 Task: Create a due date automation when advanced on, the moment a card is due add dates due in between 1 and 5 working days.
Action: Mouse moved to (1324, 98)
Screenshot: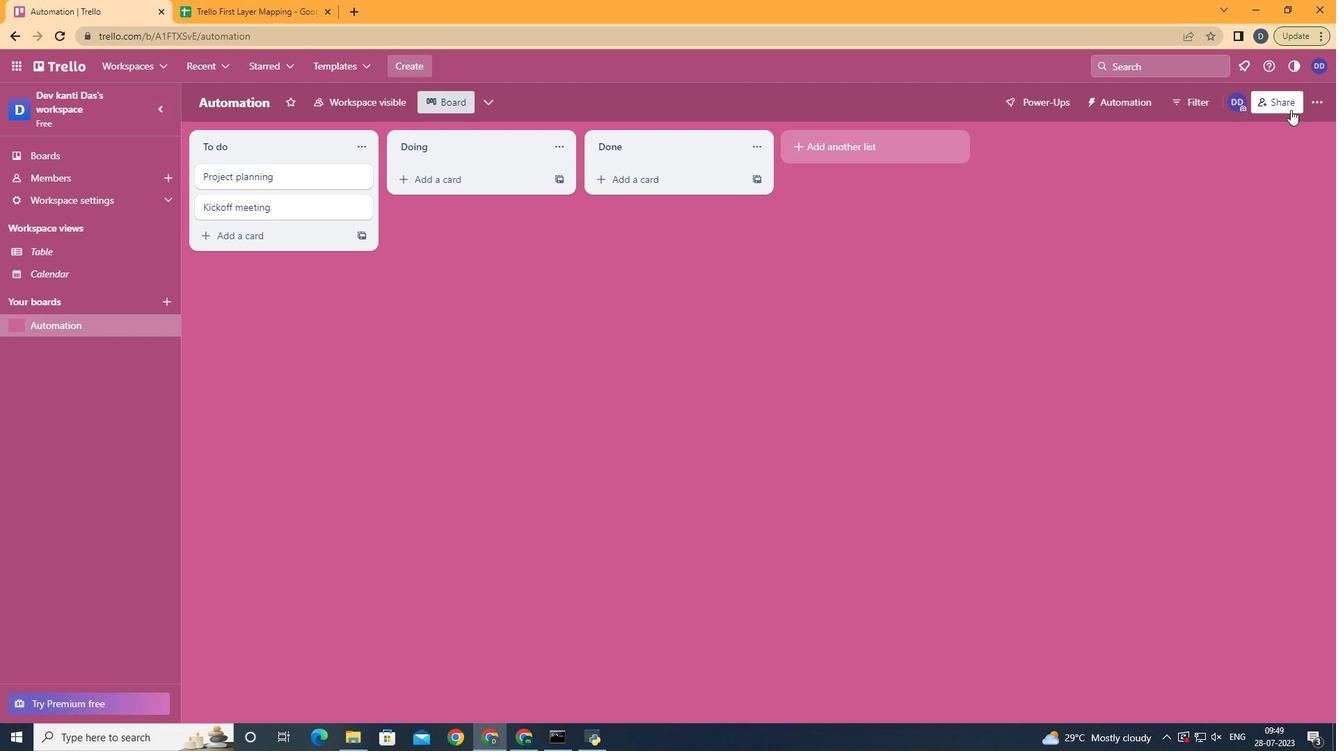 
Action: Mouse pressed left at (1324, 98)
Screenshot: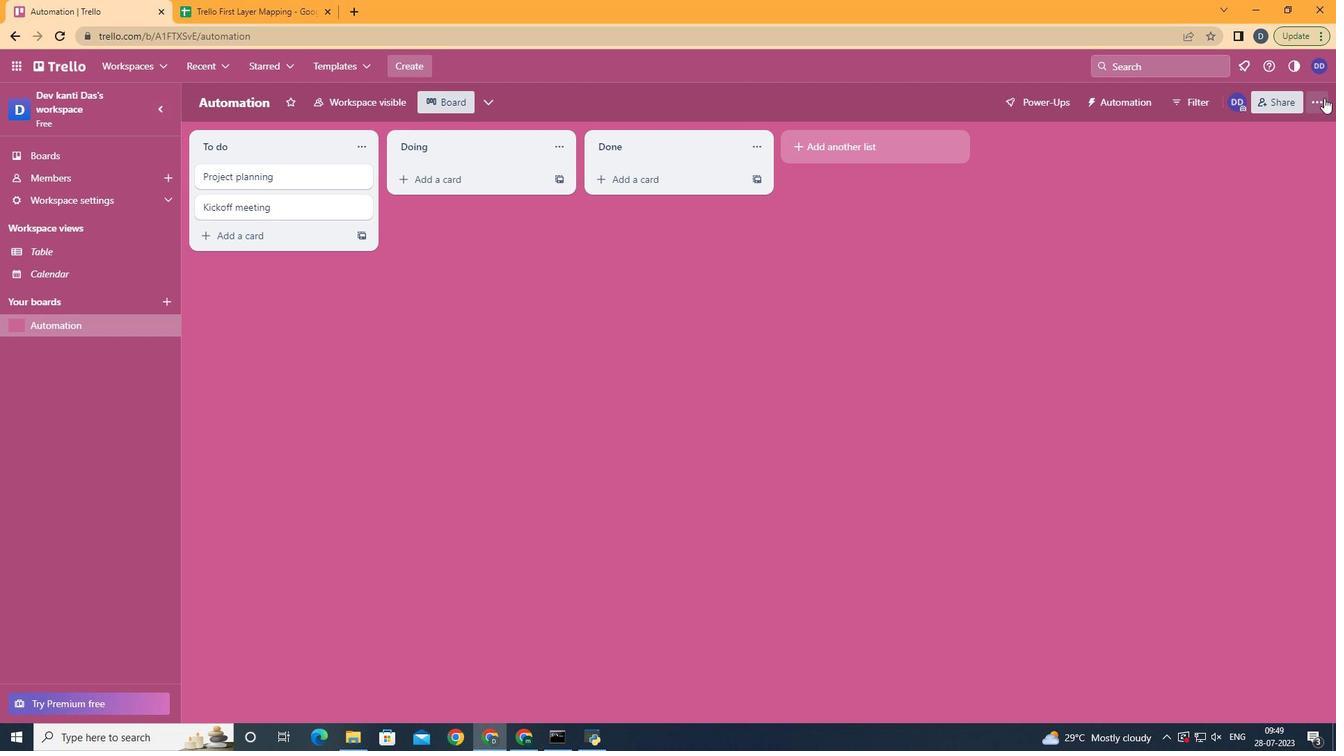 
Action: Mouse moved to (1213, 293)
Screenshot: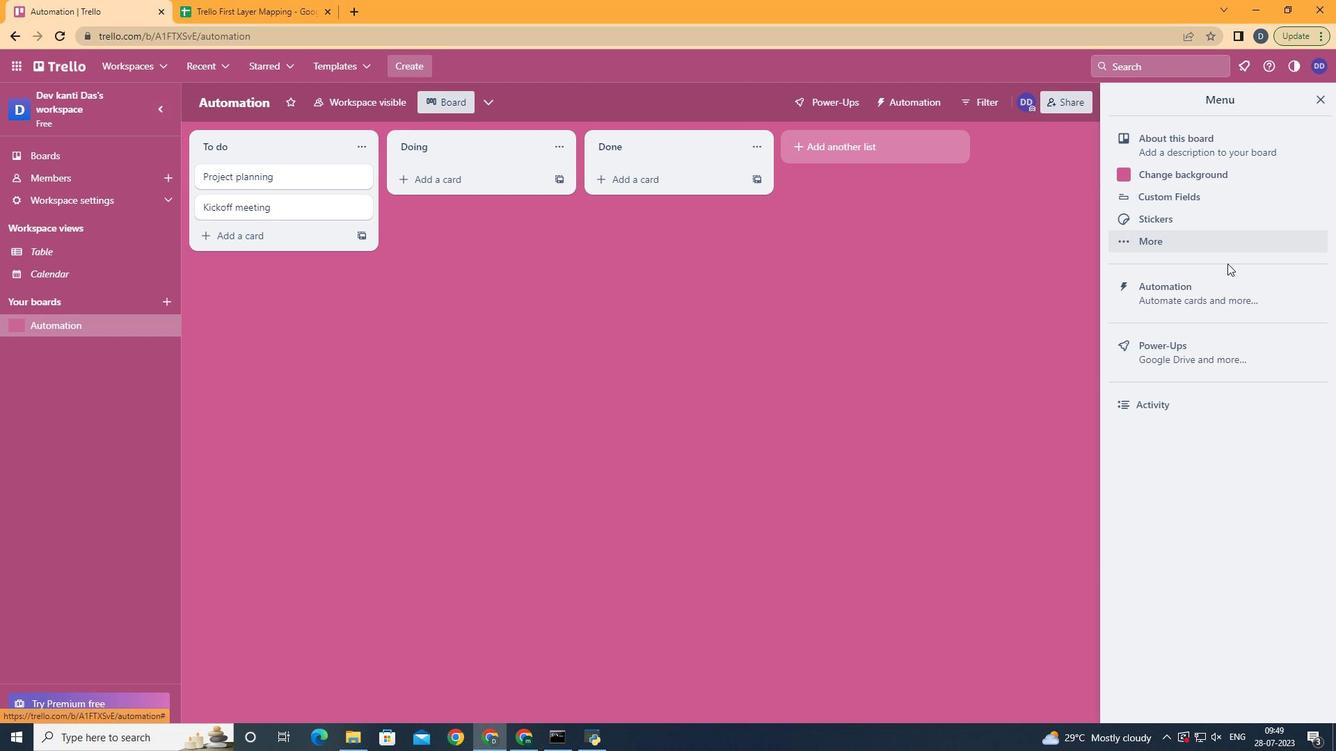 
Action: Mouse pressed left at (1213, 293)
Screenshot: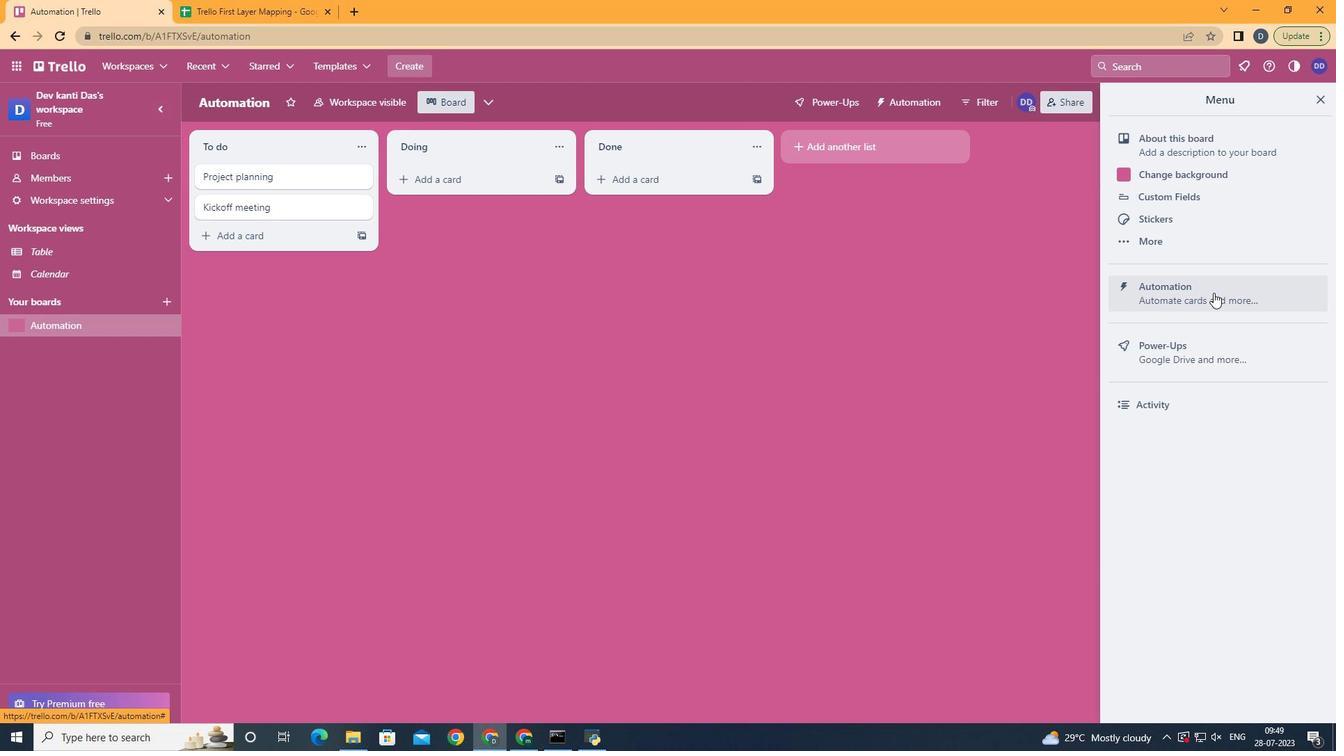 
Action: Mouse moved to (249, 286)
Screenshot: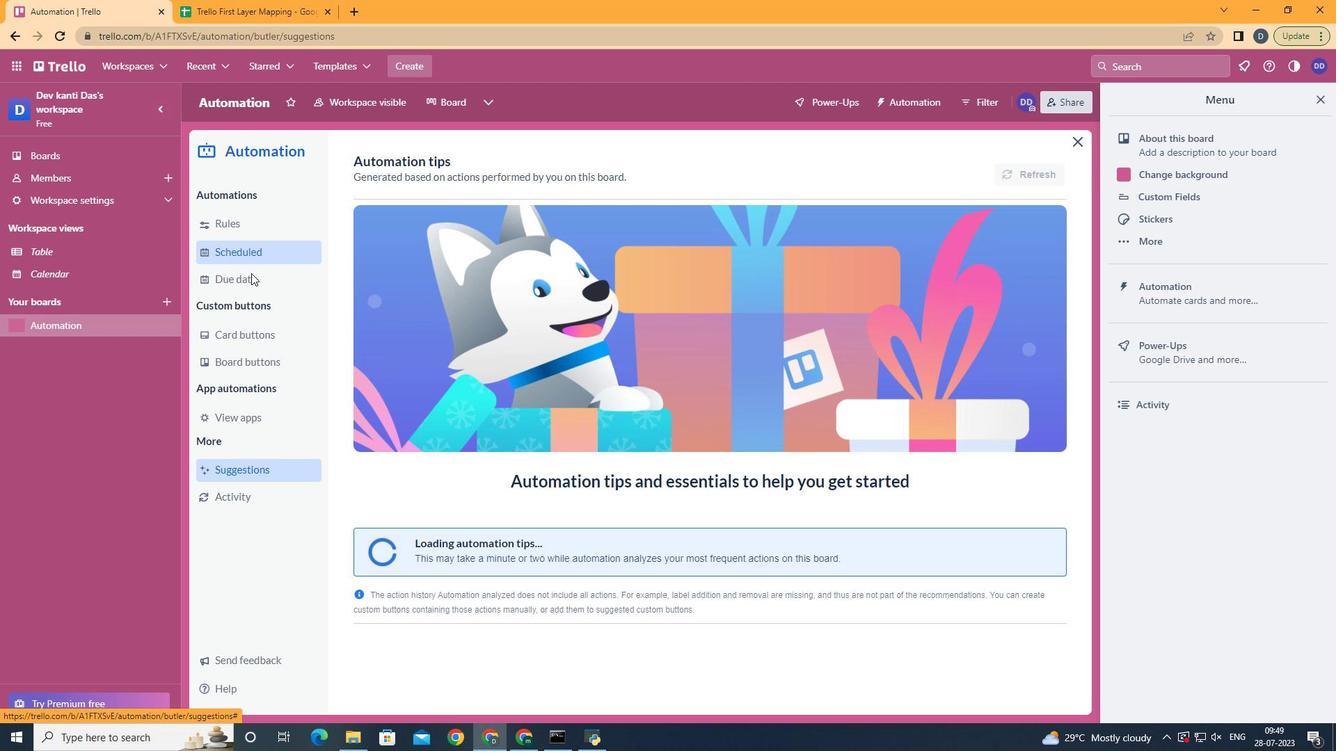 
Action: Mouse pressed left at (249, 286)
Screenshot: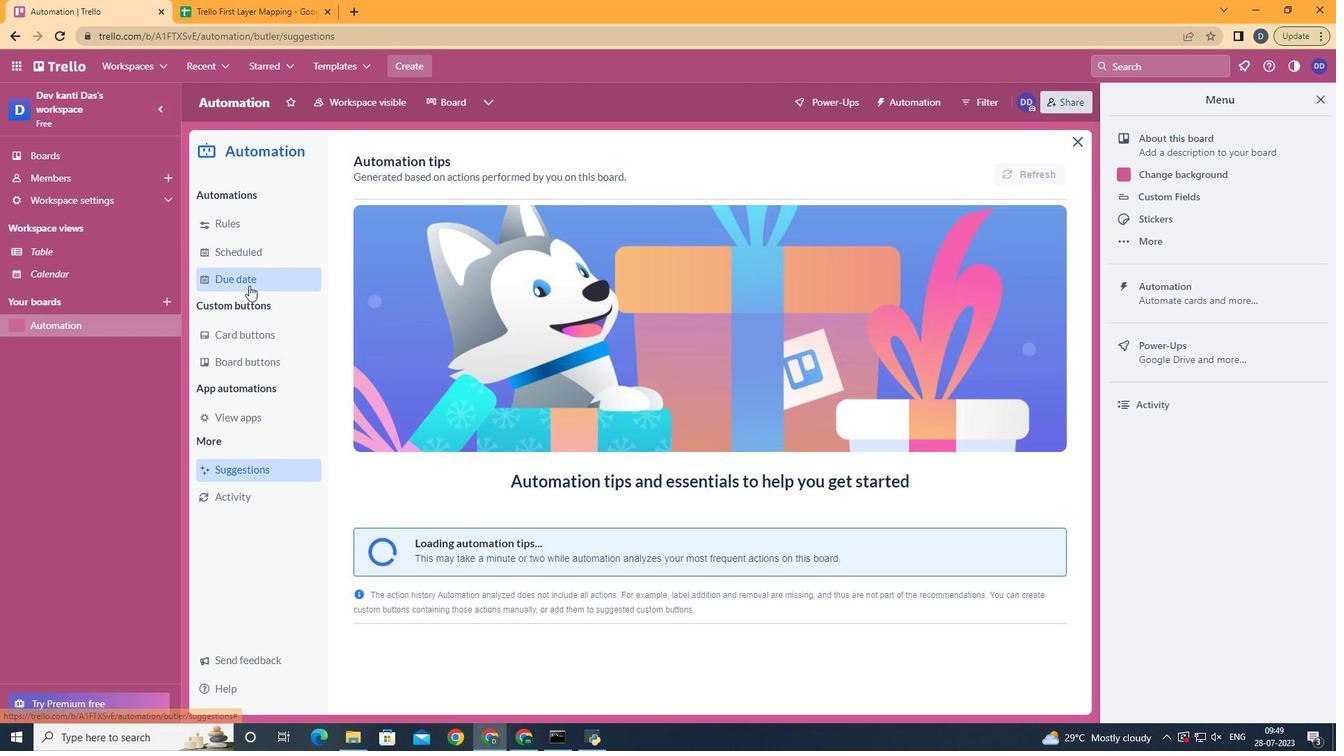 
Action: Mouse moved to (972, 168)
Screenshot: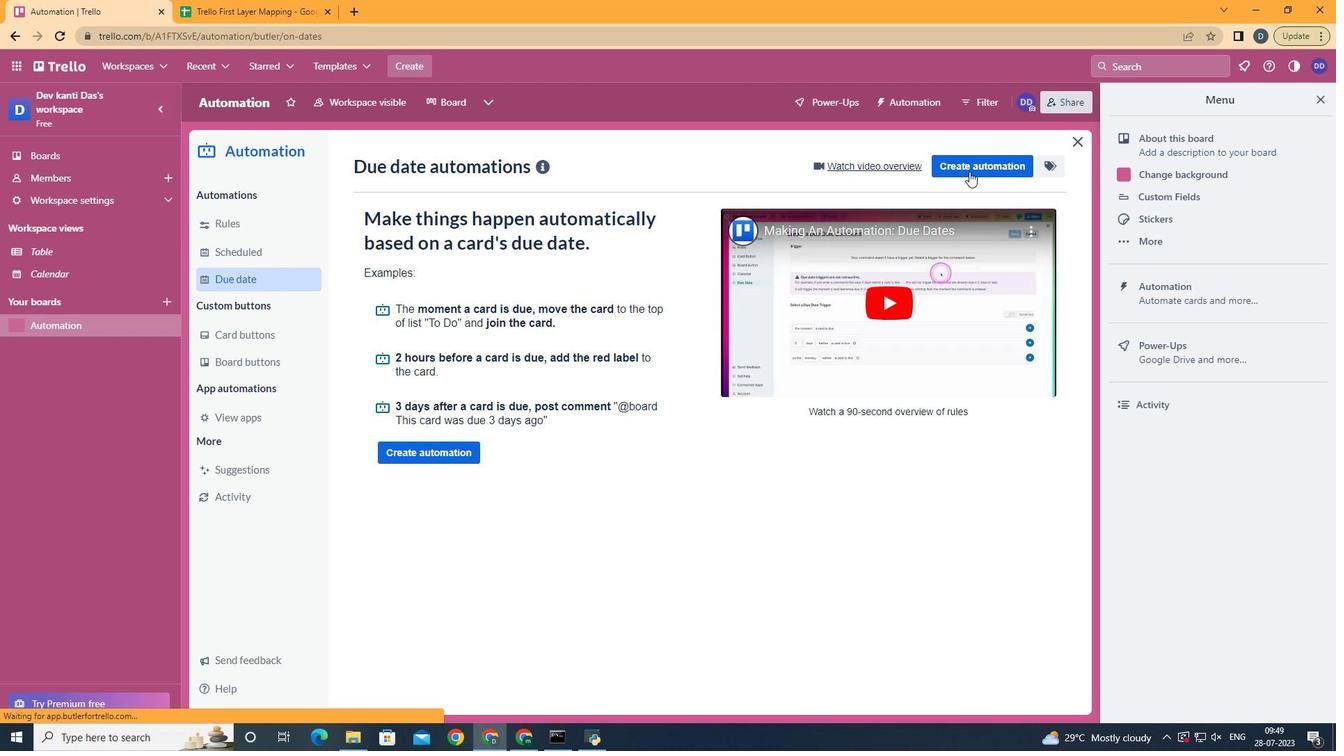 
Action: Mouse pressed left at (972, 168)
Screenshot: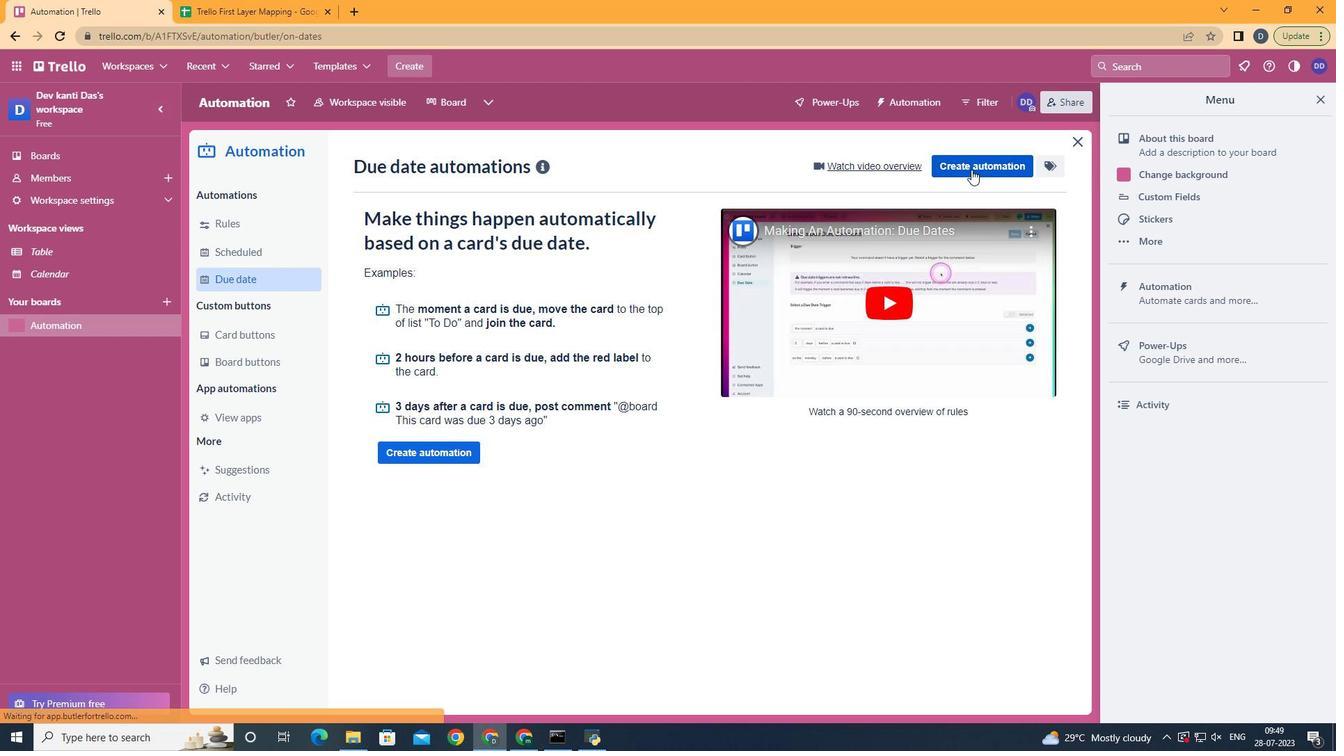 
Action: Mouse moved to (627, 321)
Screenshot: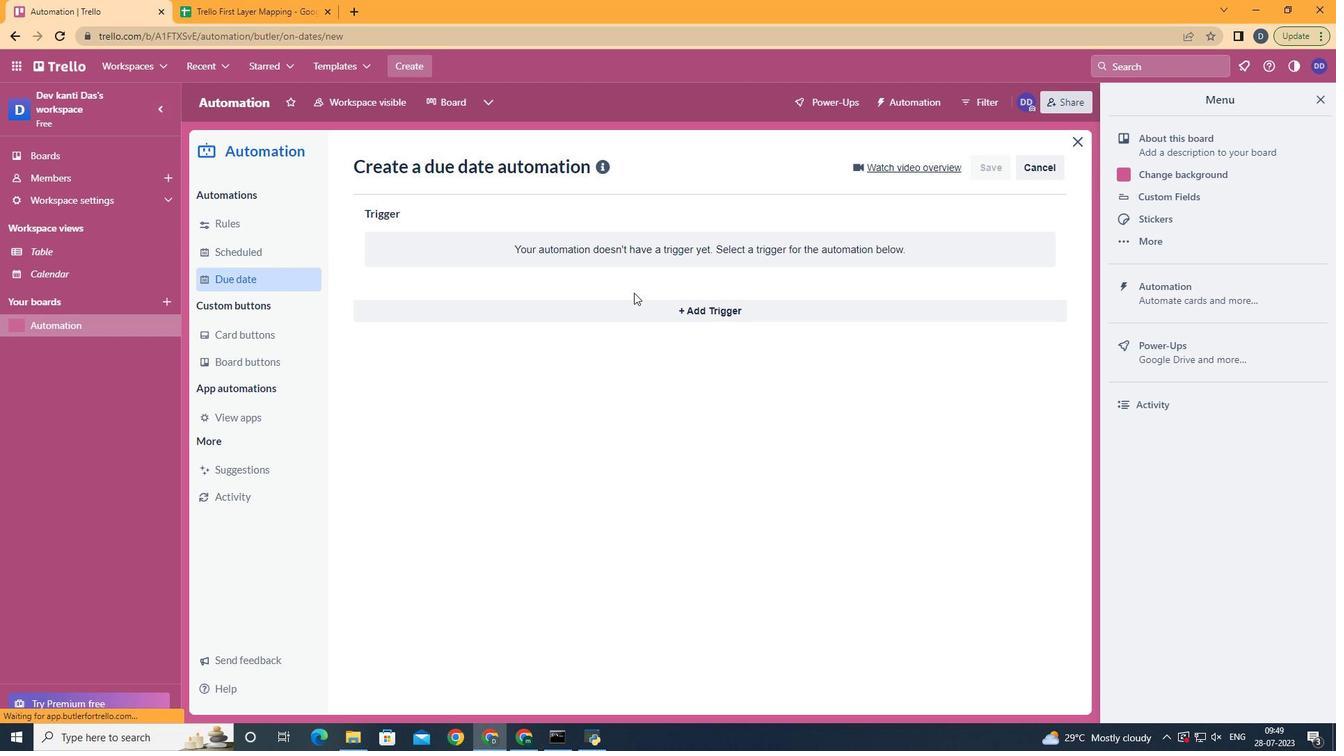 
Action: Mouse pressed left at (627, 321)
Screenshot: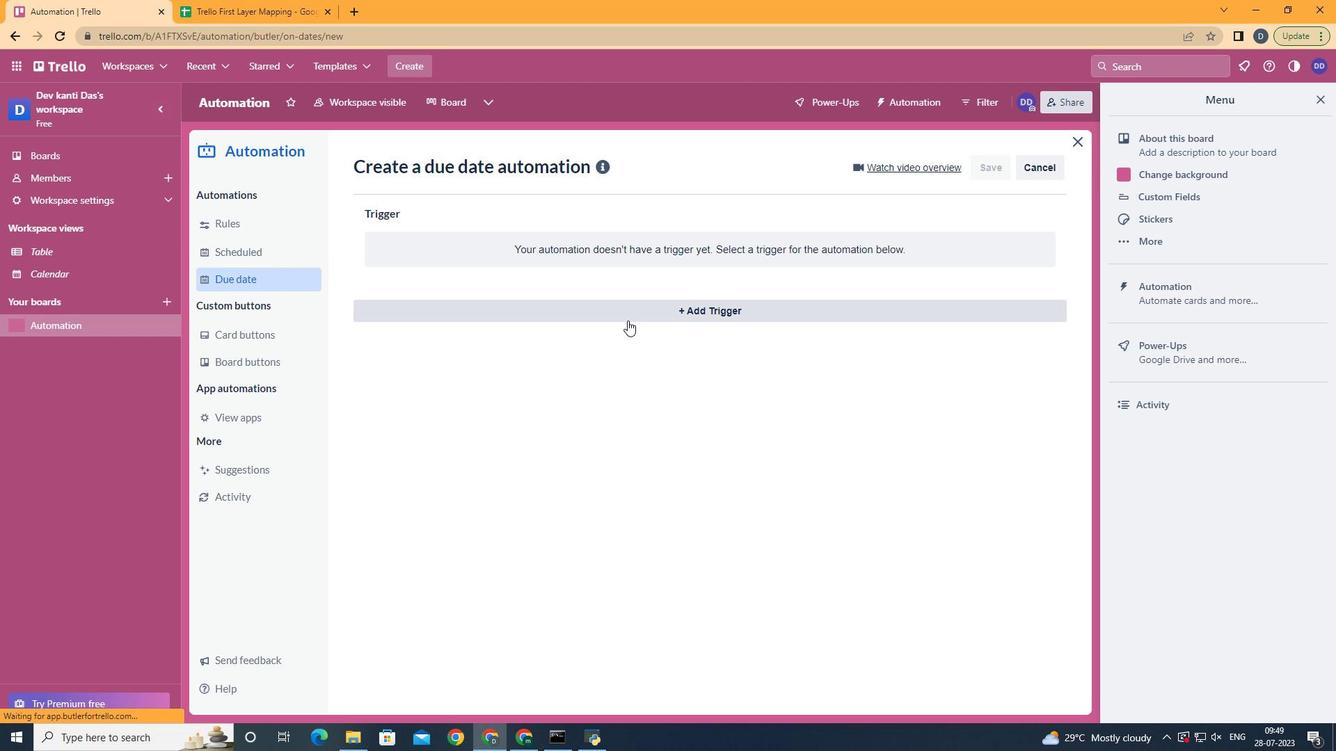 
Action: Mouse moved to (475, 479)
Screenshot: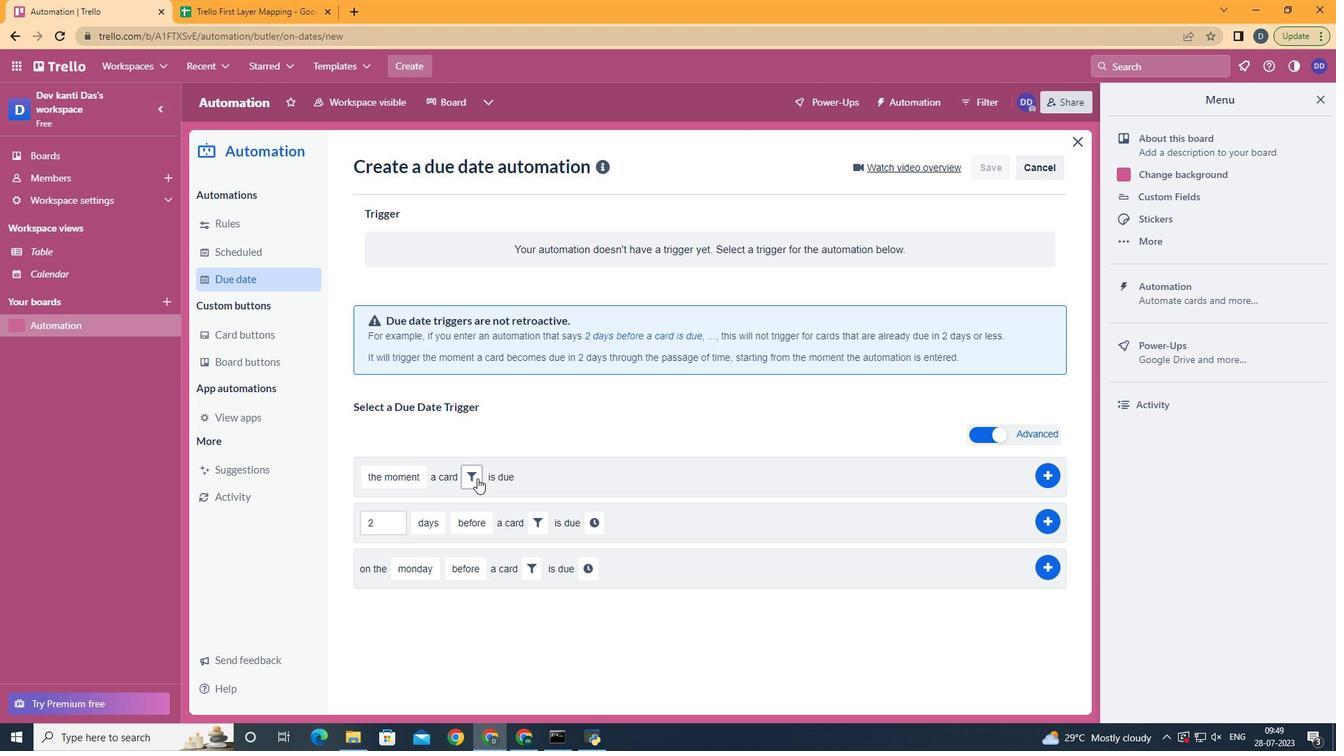 
Action: Mouse pressed left at (475, 479)
Screenshot: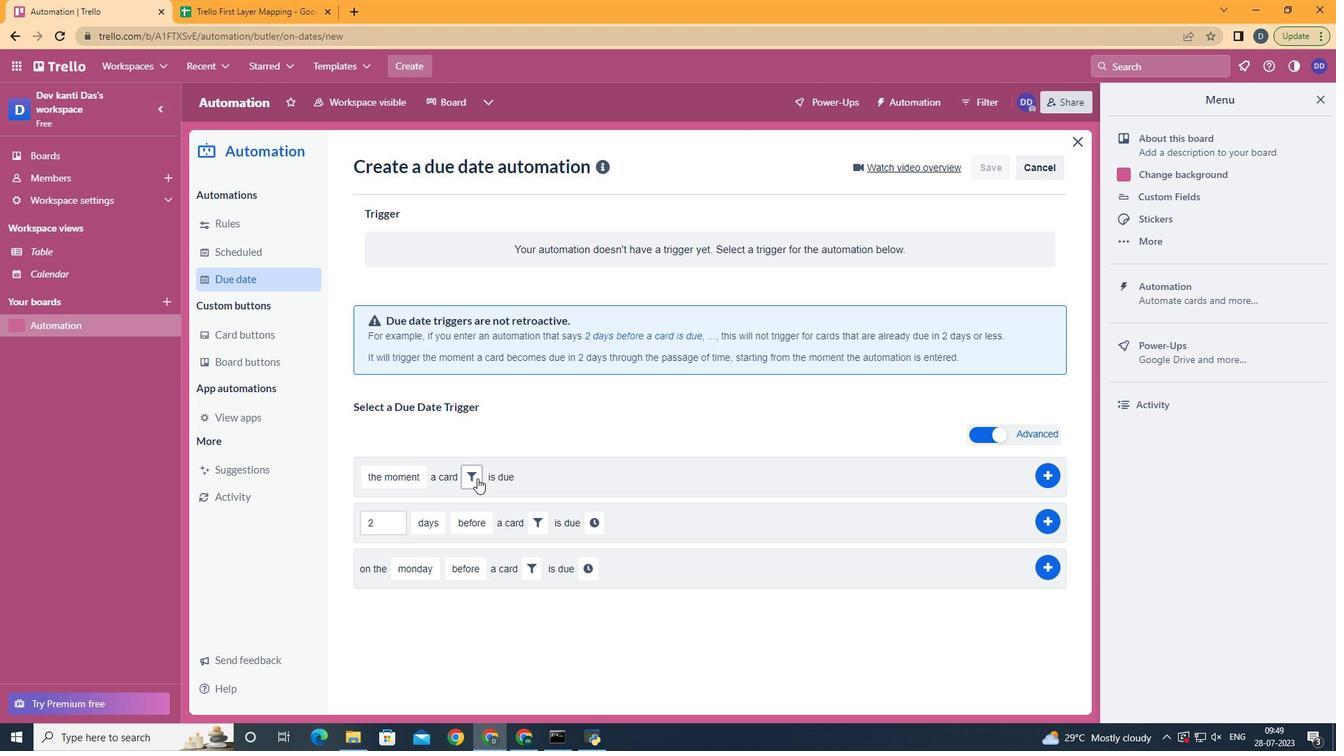 
Action: Mouse moved to (551, 517)
Screenshot: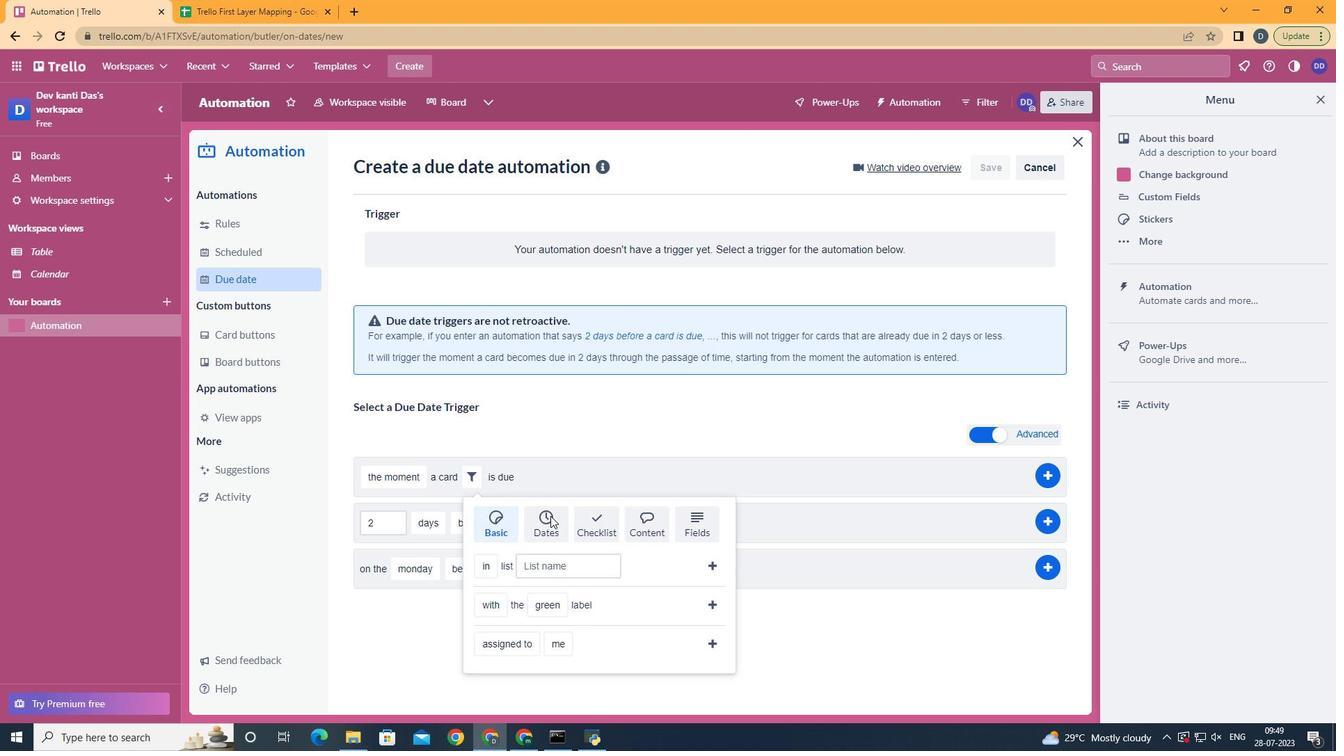 
Action: Mouse pressed left at (551, 517)
Screenshot: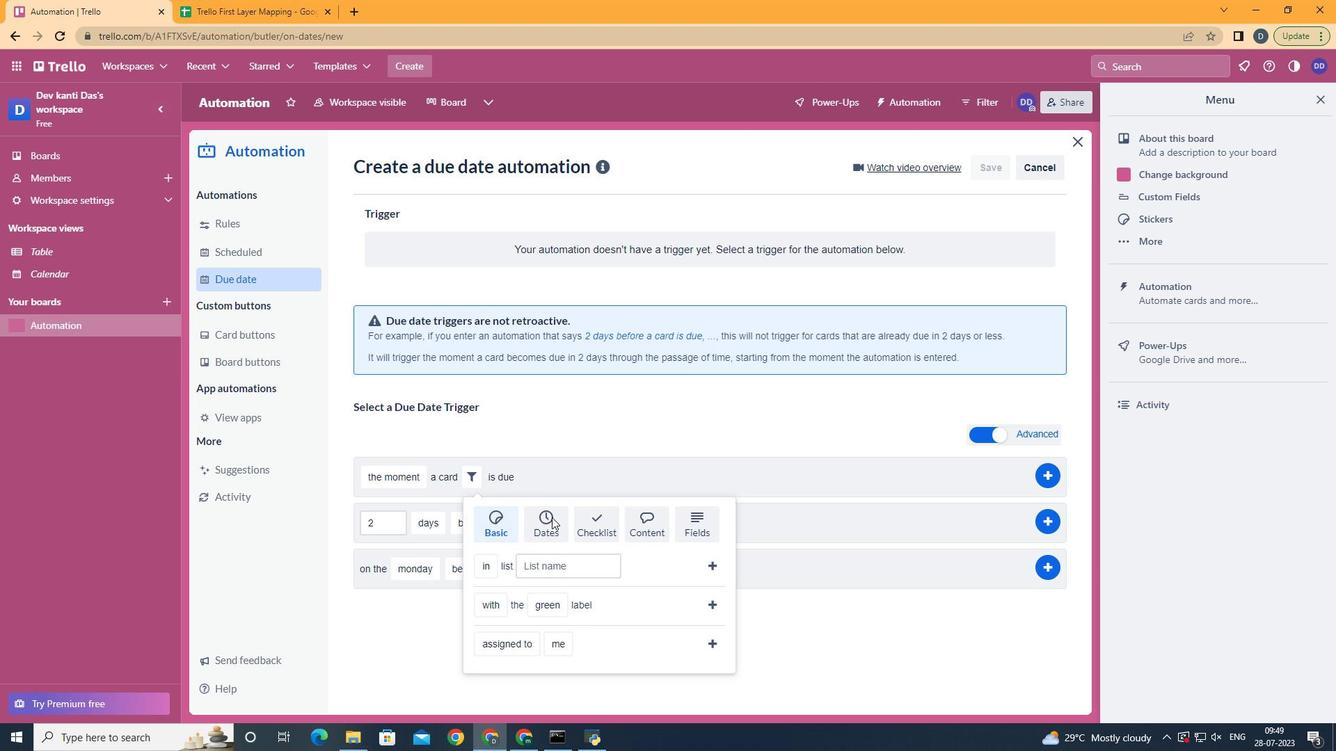 
Action: Mouse moved to (554, 661)
Screenshot: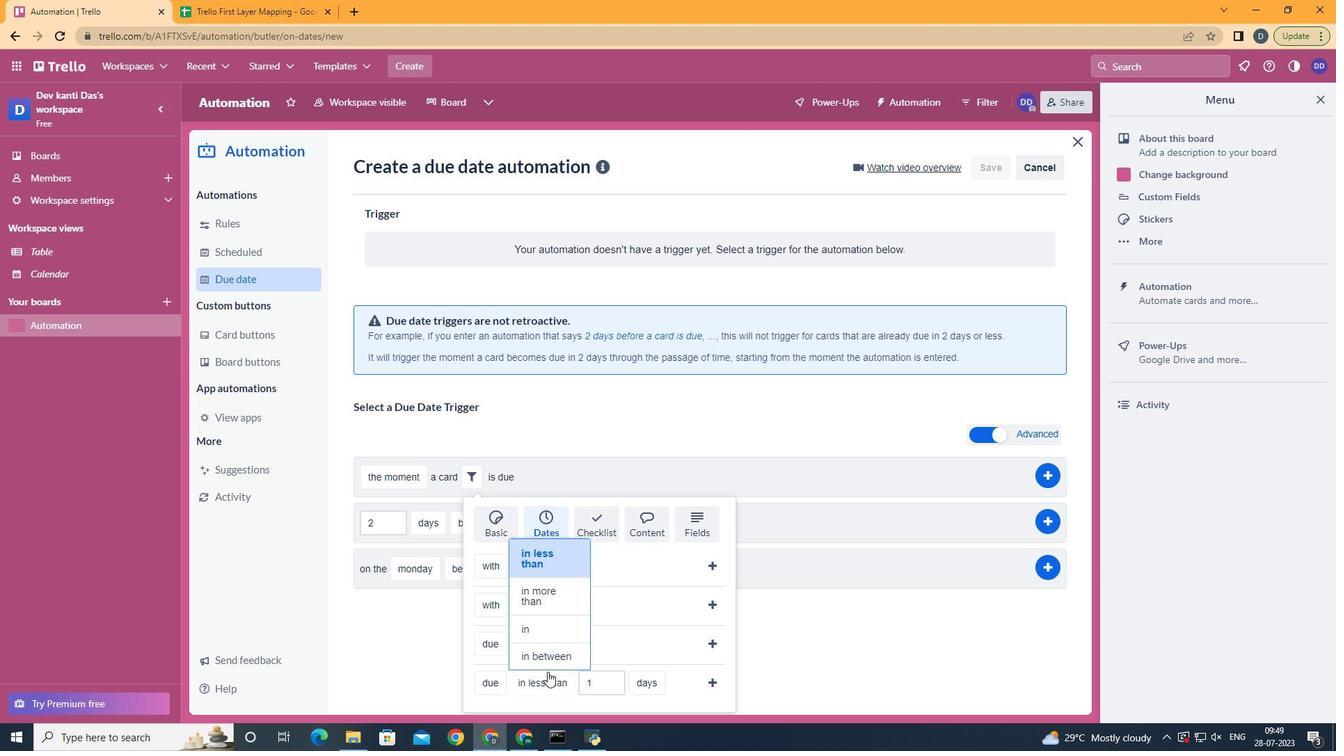 
Action: Mouse pressed left at (554, 661)
Screenshot: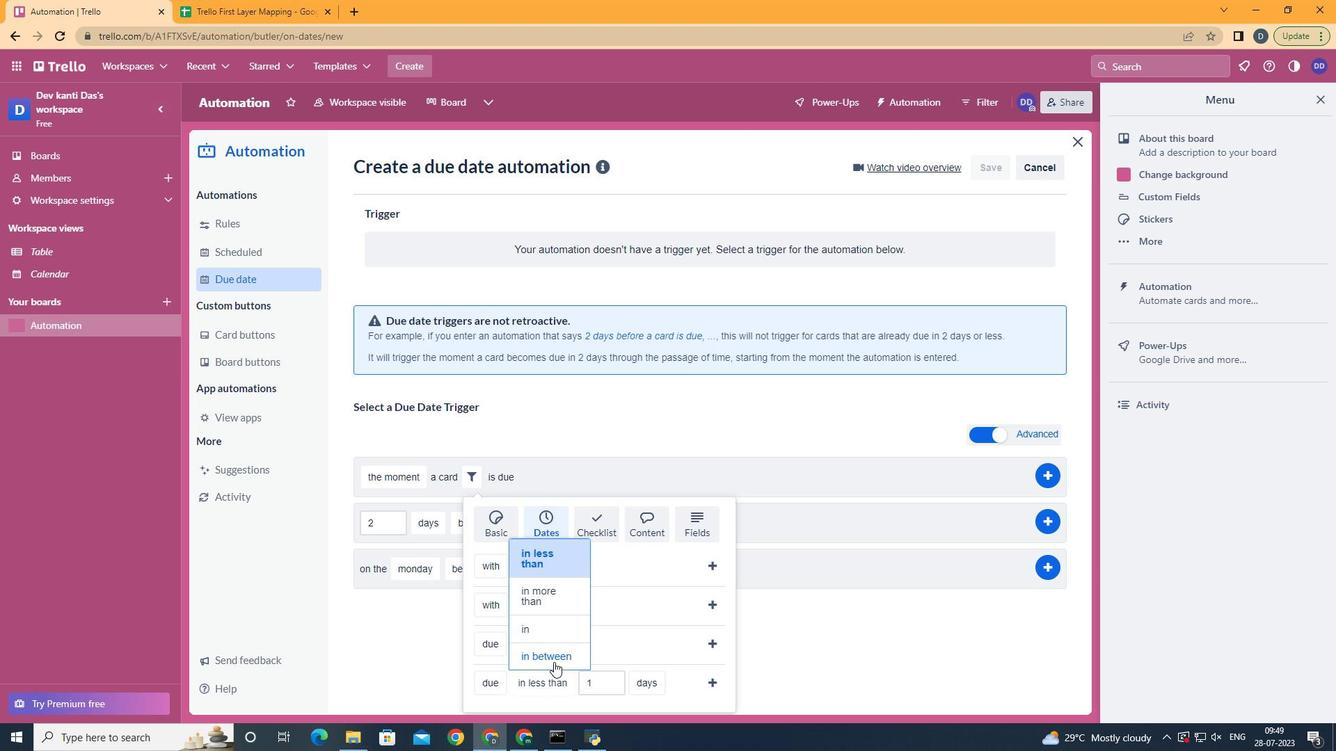 
Action: Mouse moved to (728, 661)
Screenshot: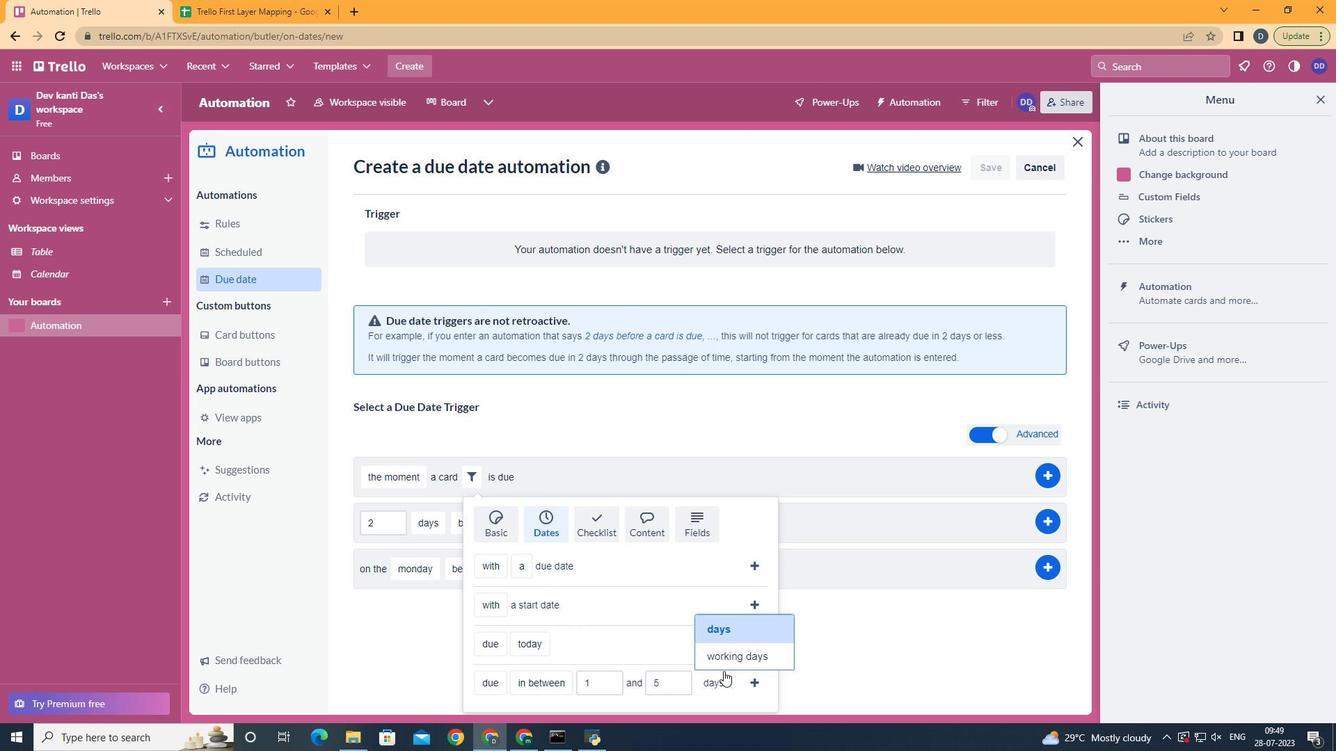 
Action: Mouse pressed left at (728, 661)
Screenshot: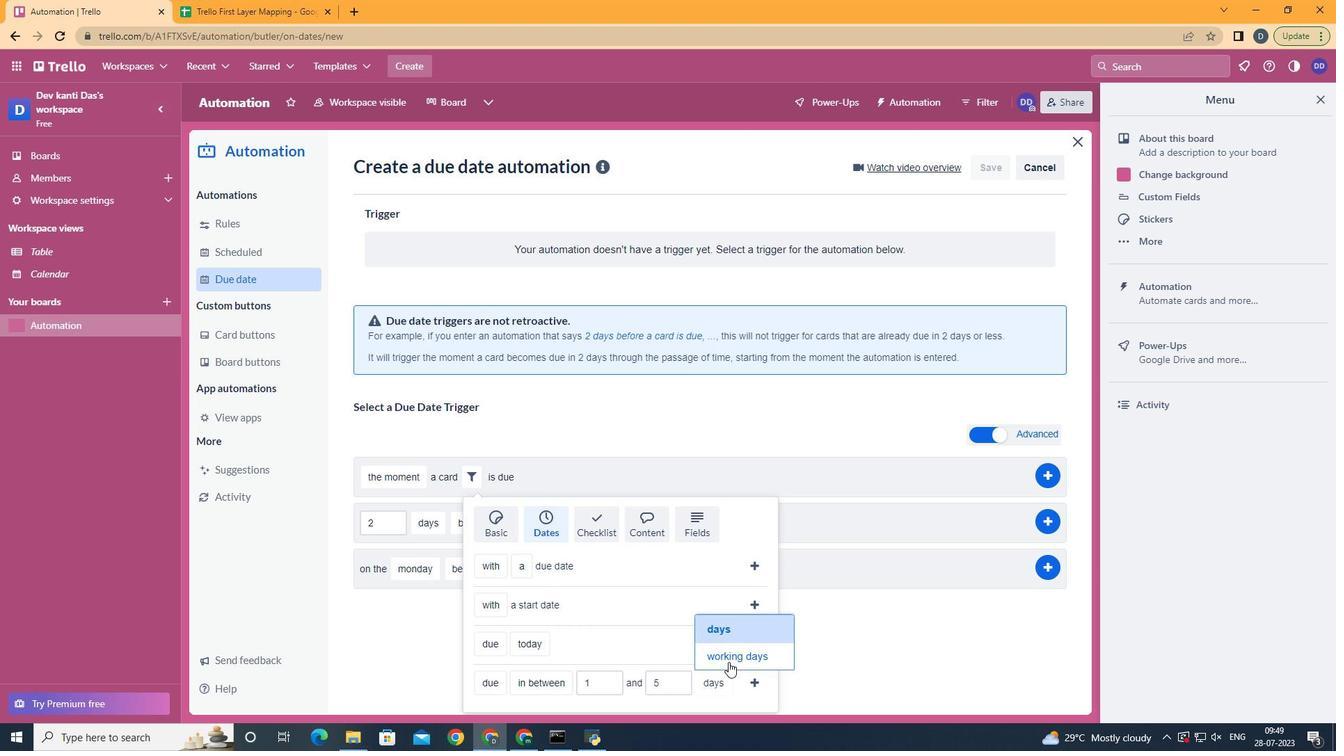 
Action: Mouse moved to (791, 684)
Screenshot: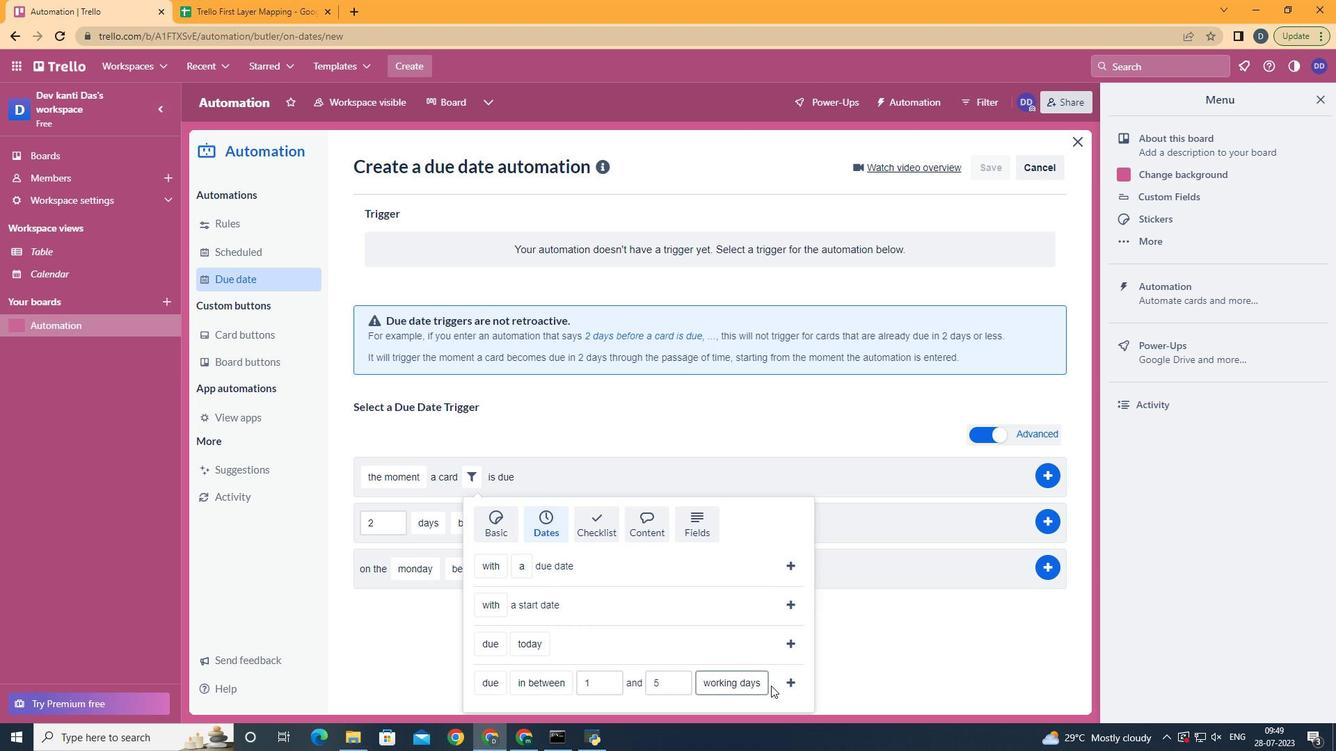 
Action: Mouse pressed left at (791, 684)
Screenshot: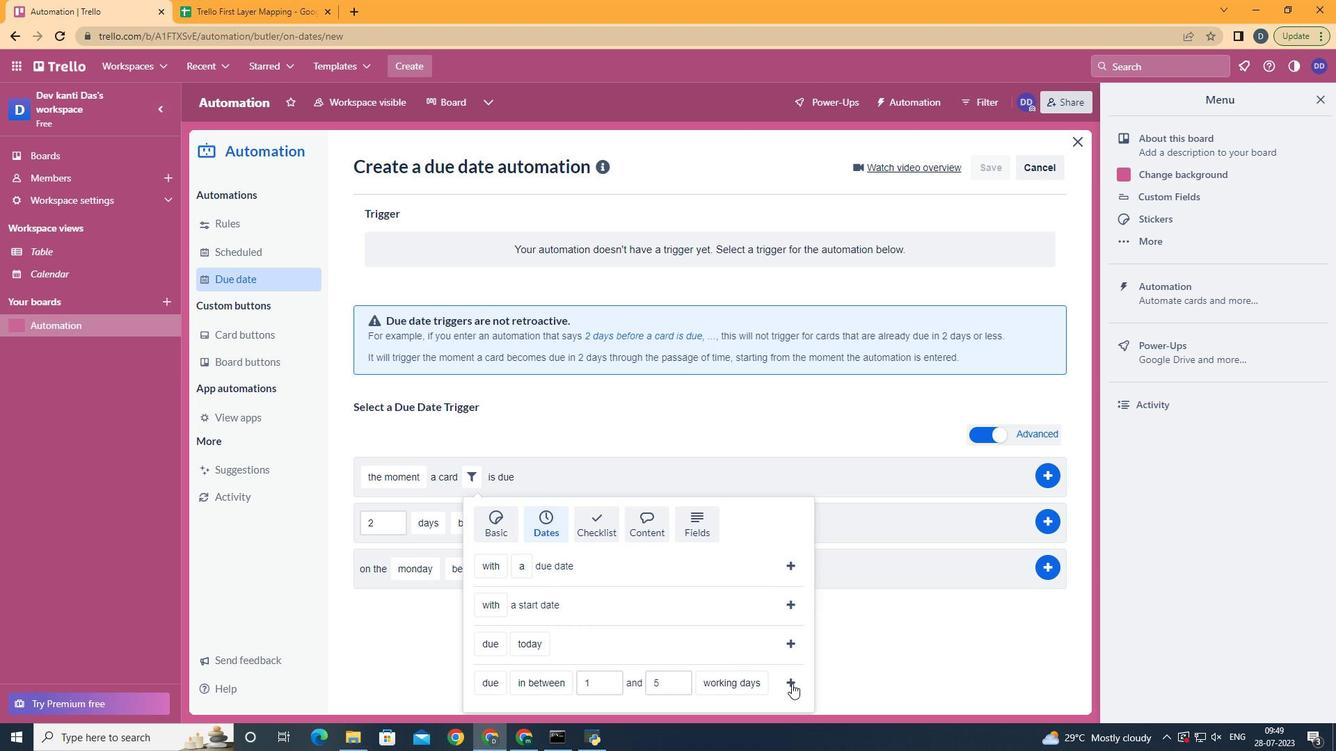 
Action: Mouse moved to (794, 682)
Screenshot: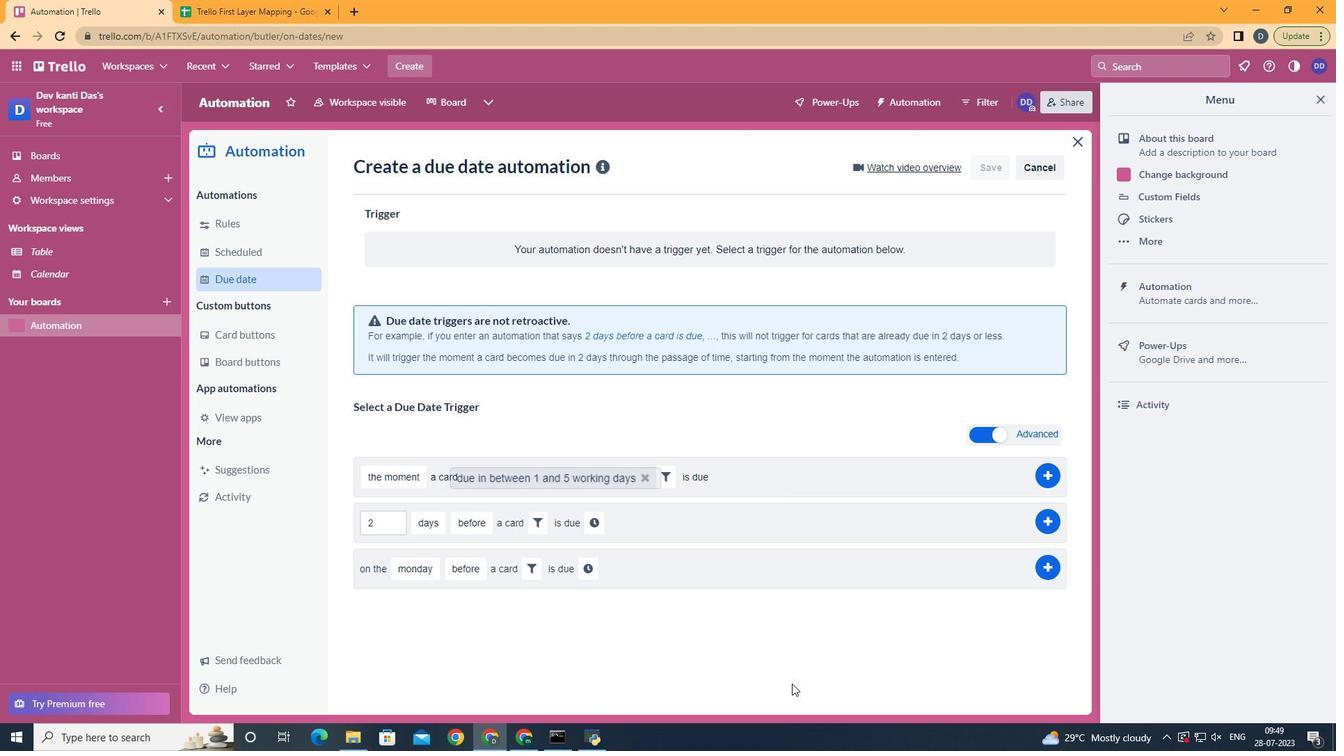 
